 Task: Create Card Brand Reputation Monitoring in Board Vendor Management to Workspace Experiential Marketing. Create Card Shareholder Agreements Review in Board Budget Management to Workspace Experiential Marketing. Create Card Brand Reputation Management in Board Social Media Influencer Content Creation and Management to Workspace Experiential Marketing
Action: Mouse moved to (115, 472)
Screenshot: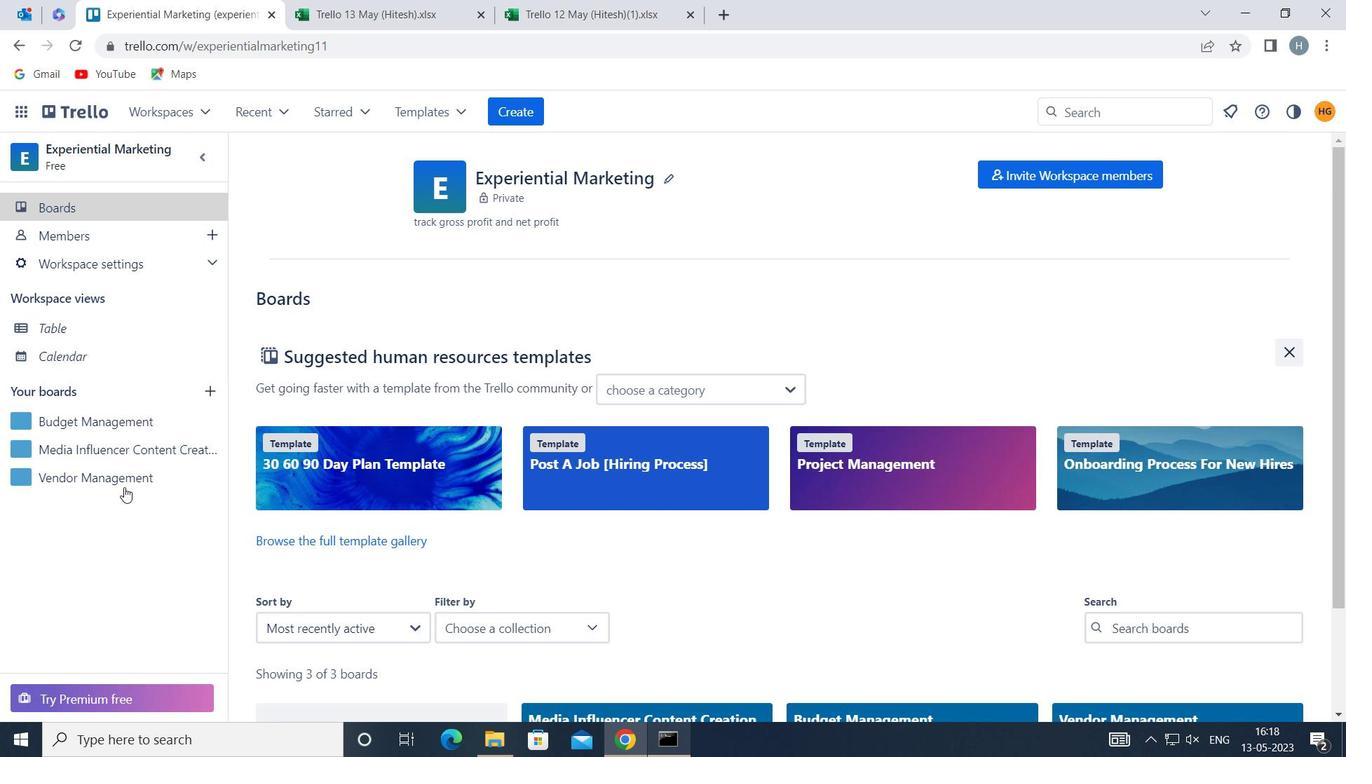 
Action: Mouse pressed left at (115, 472)
Screenshot: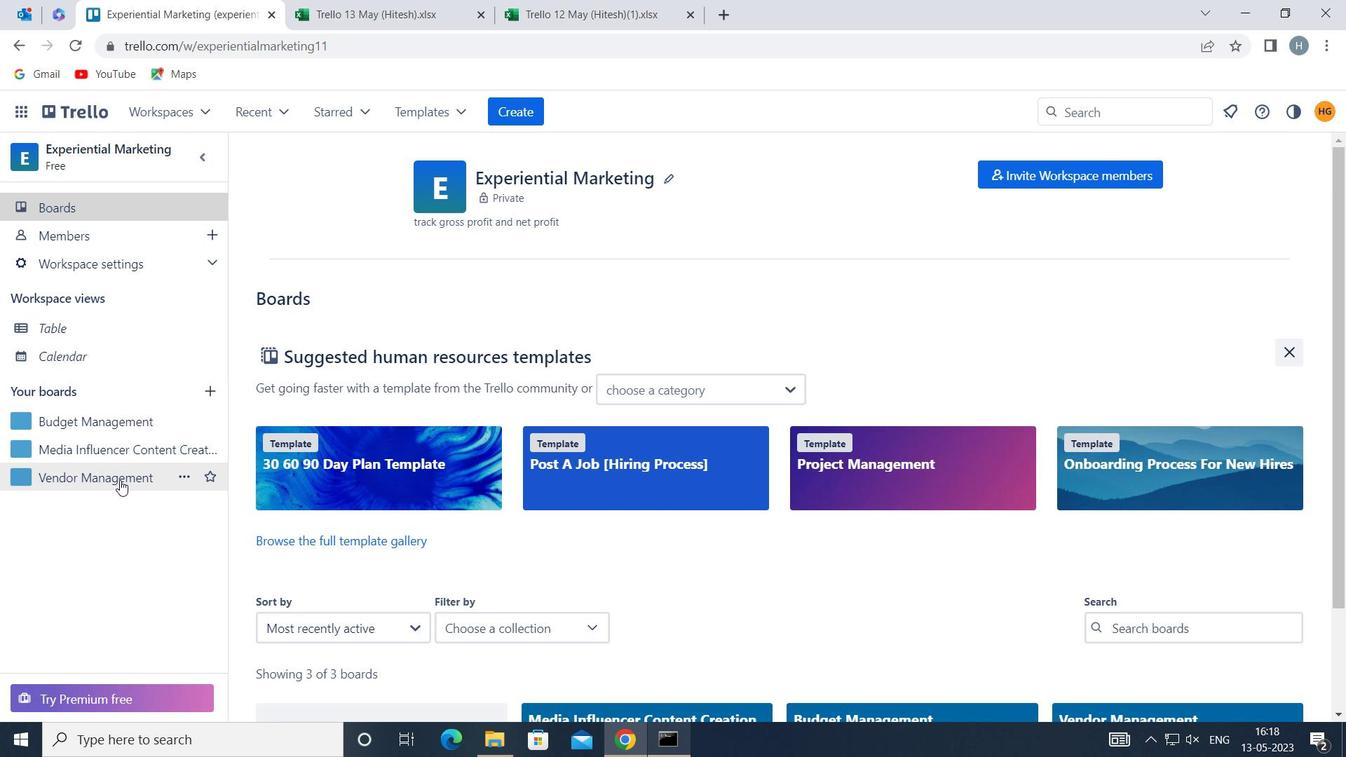 
Action: Mouse moved to (328, 257)
Screenshot: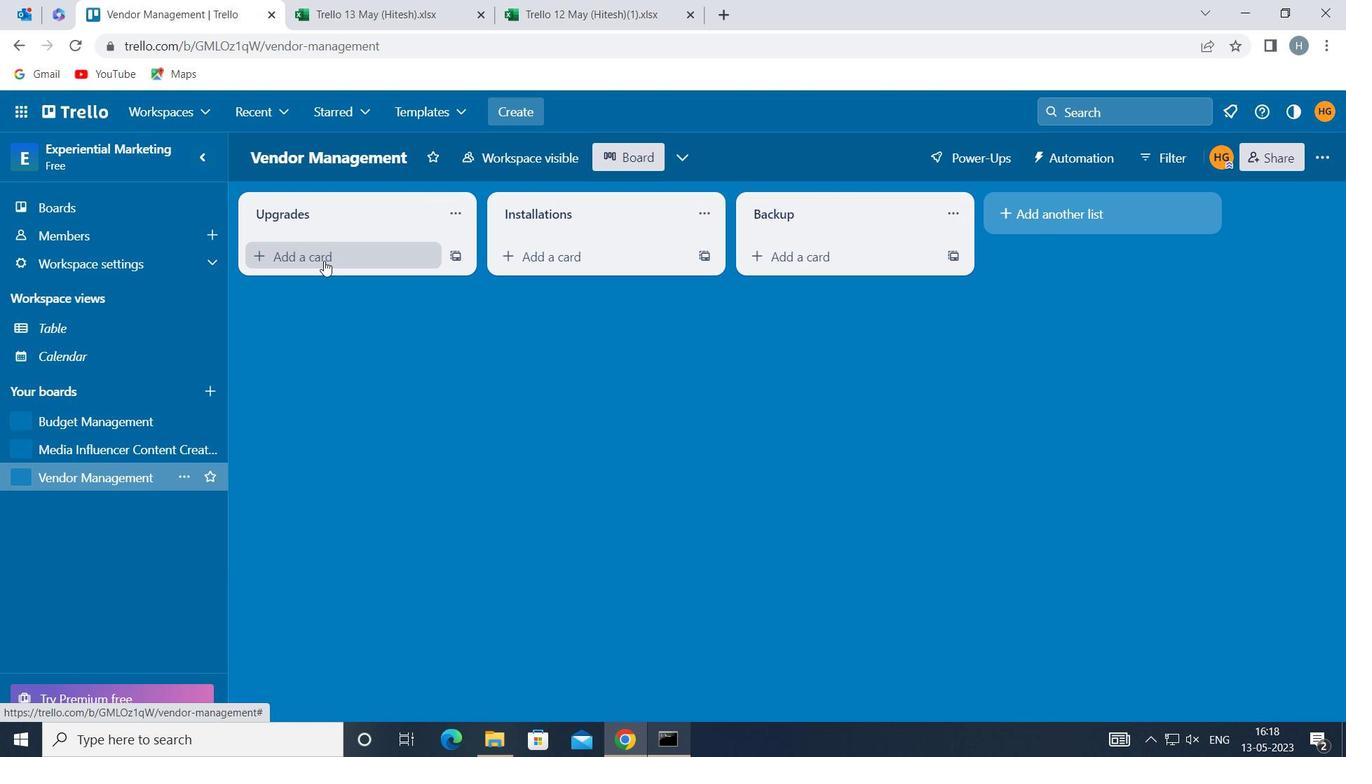 
Action: Mouse pressed left at (328, 257)
Screenshot: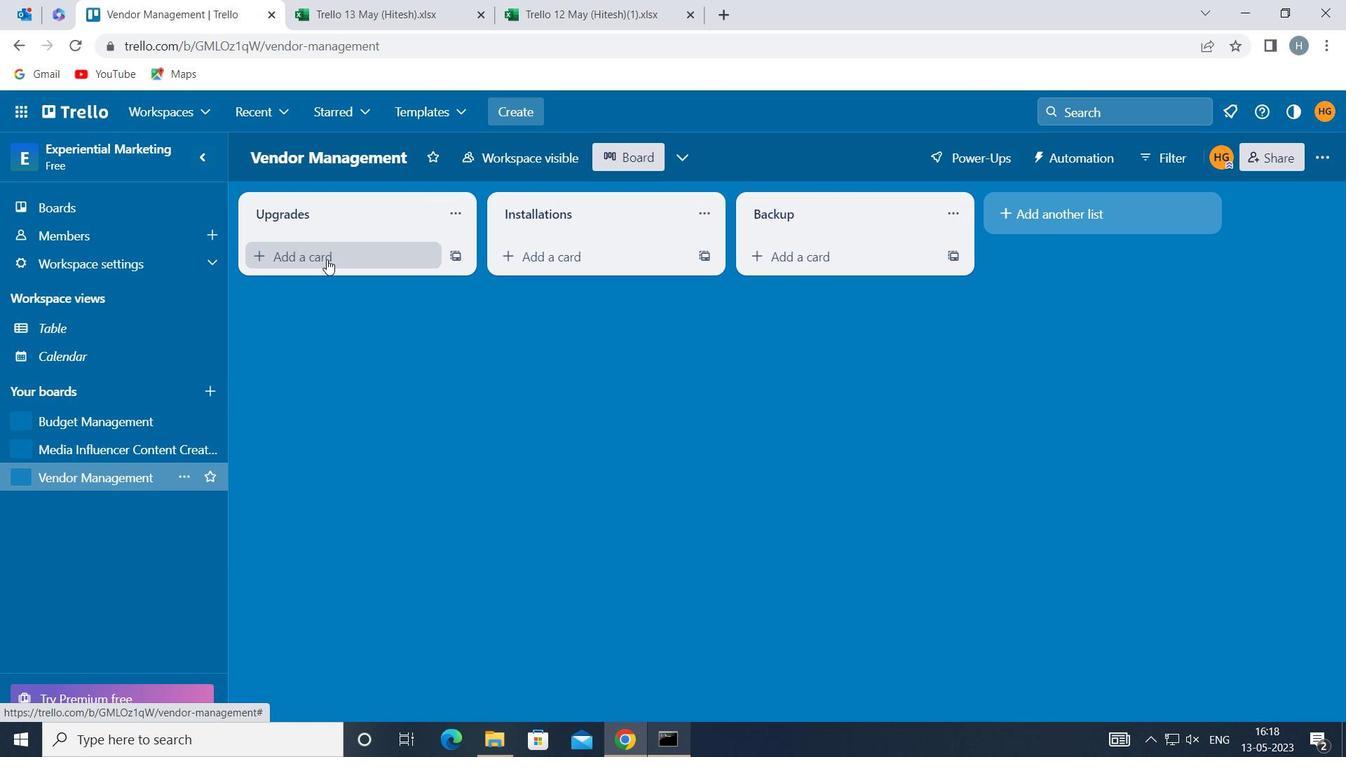 
Action: Key pressed <Key.shift>BRAND<Key.space><Key.shift>REPUTATION<Key.space><Key.shift><Key.shift>MONITORING
Screenshot: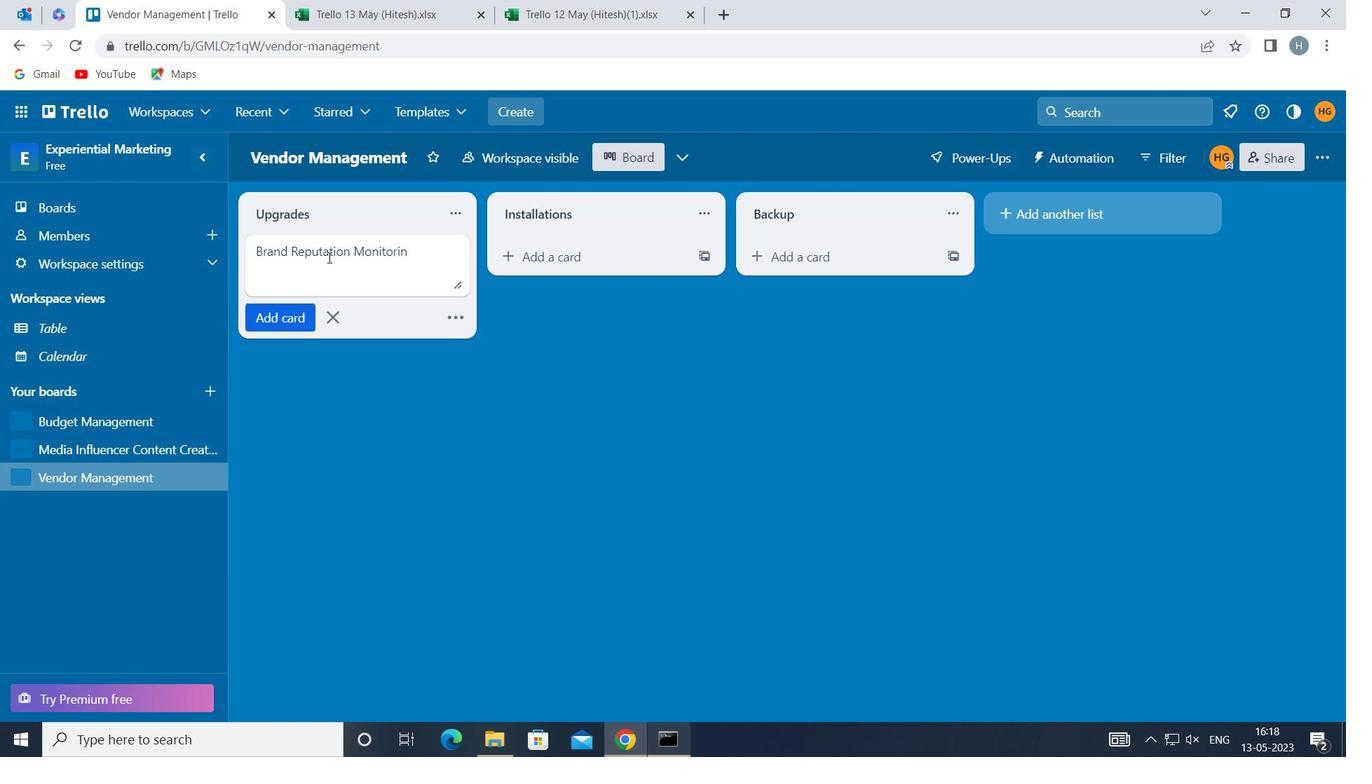 
Action: Mouse moved to (278, 319)
Screenshot: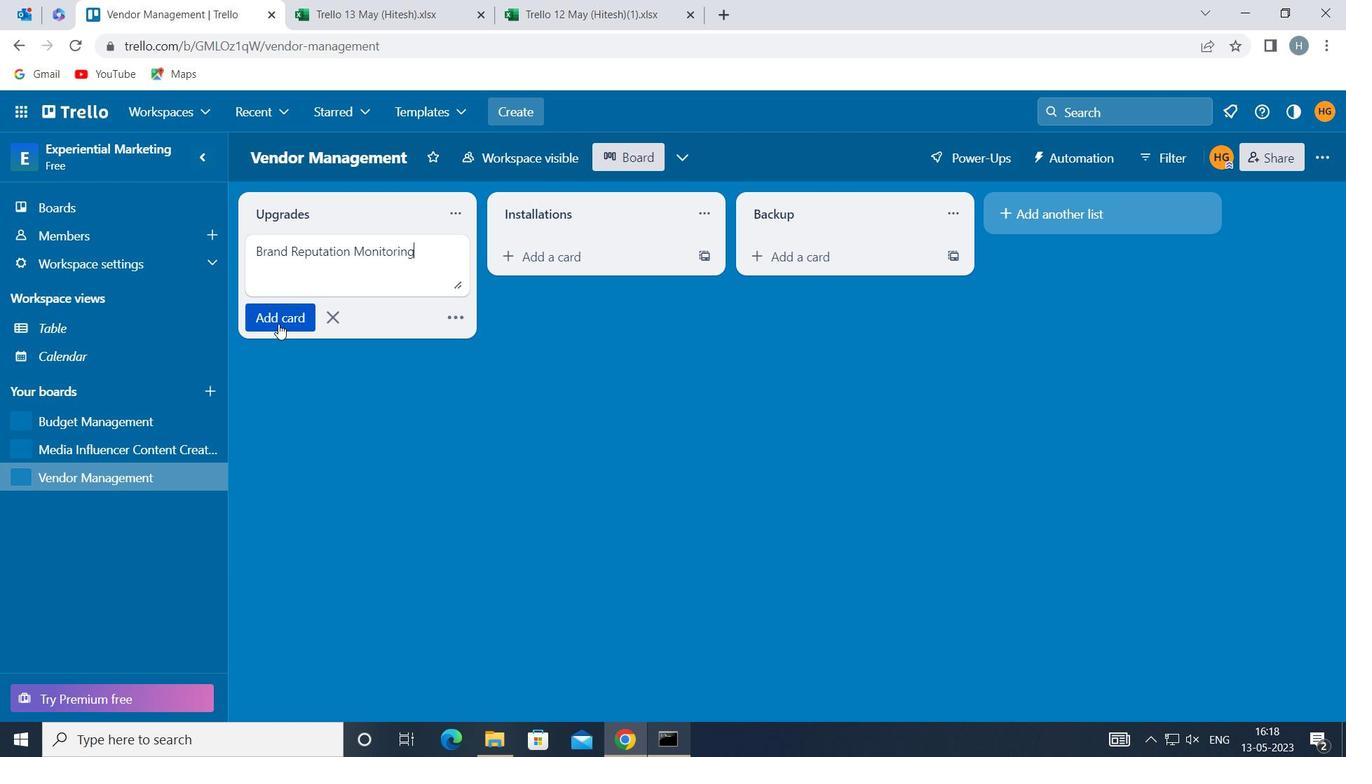 
Action: Mouse pressed left at (278, 319)
Screenshot: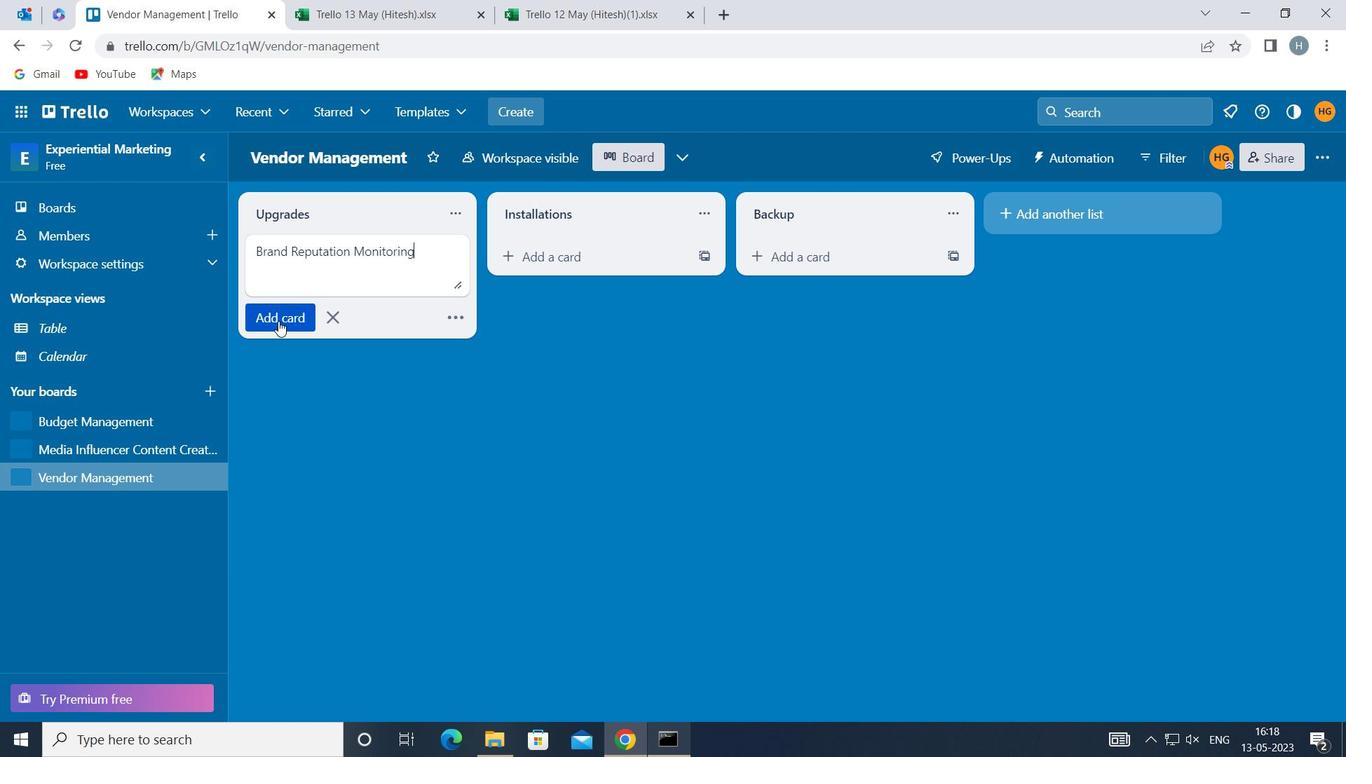 
Action: Mouse moved to (286, 392)
Screenshot: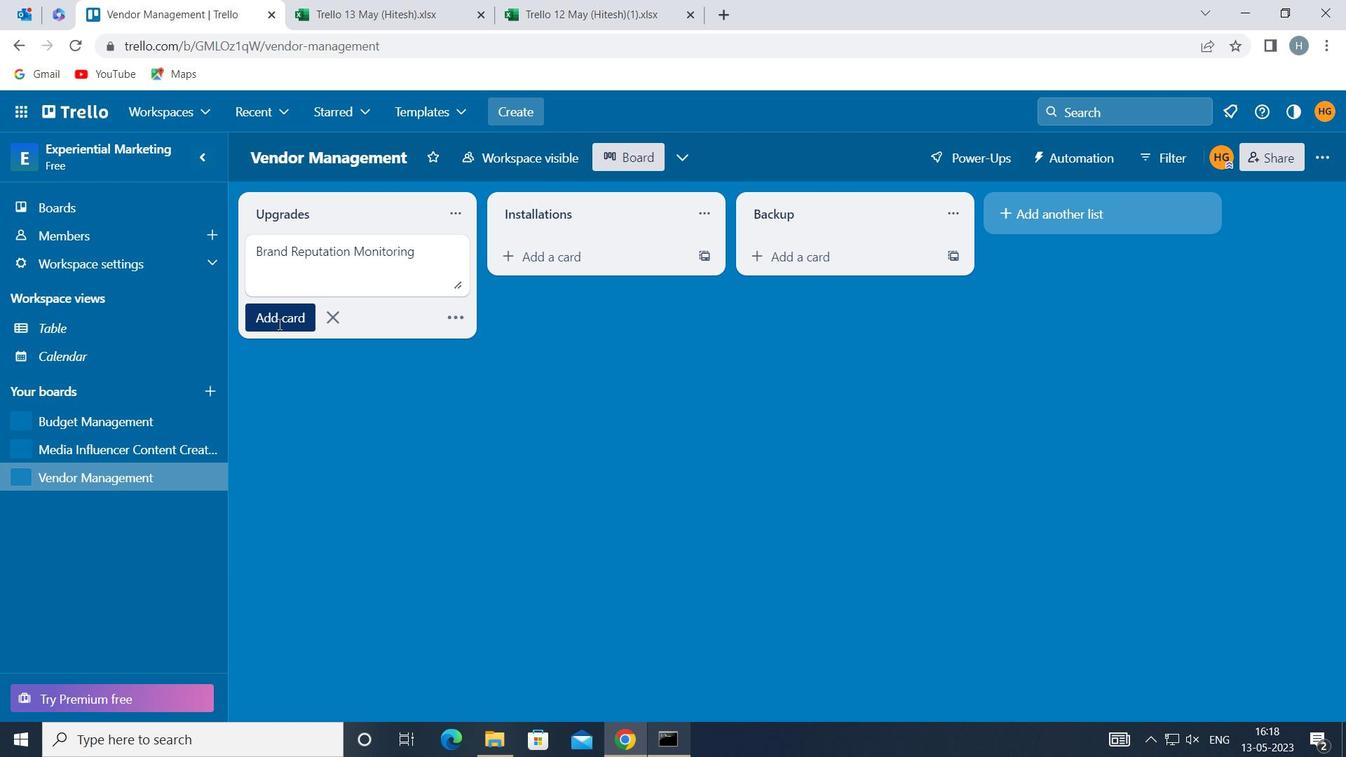 
Action: Mouse pressed left at (286, 392)
Screenshot: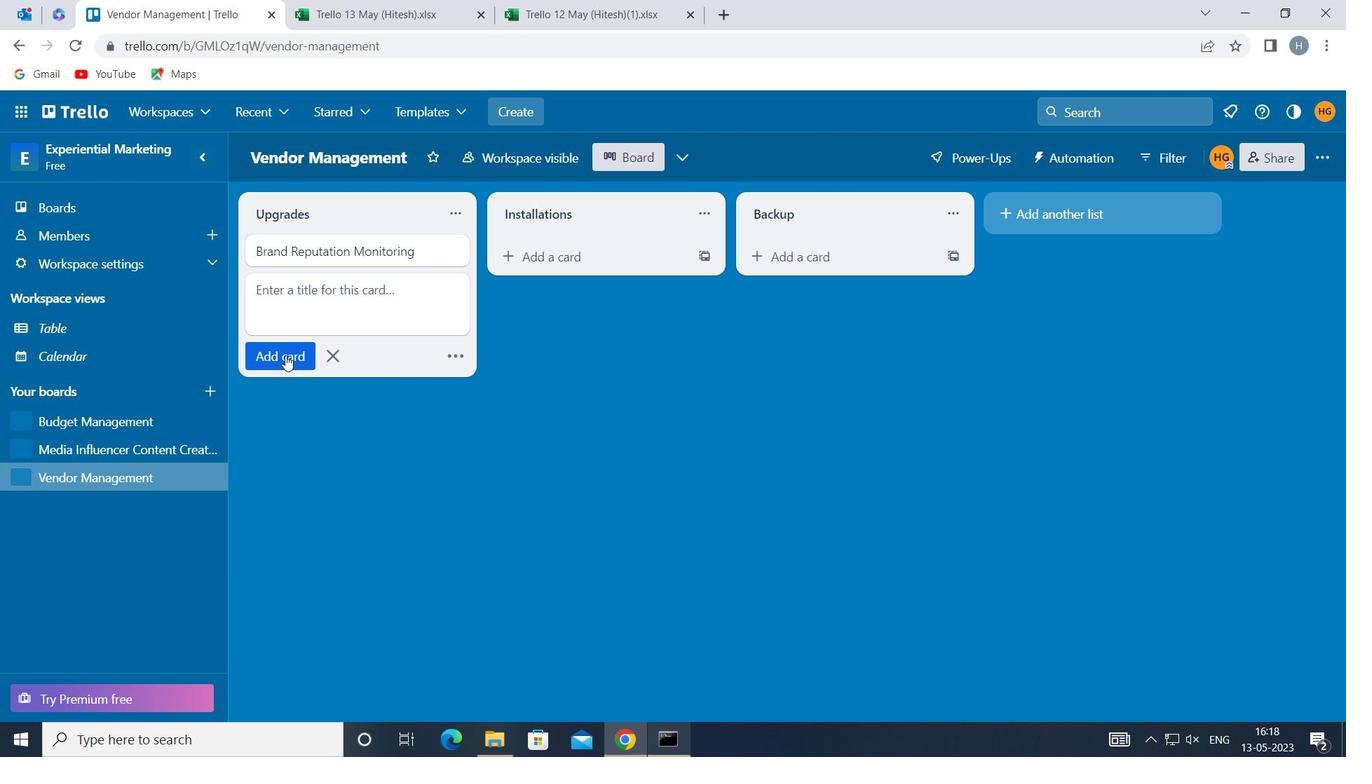 
Action: Mouse moved to (104, 416)
Screenshot: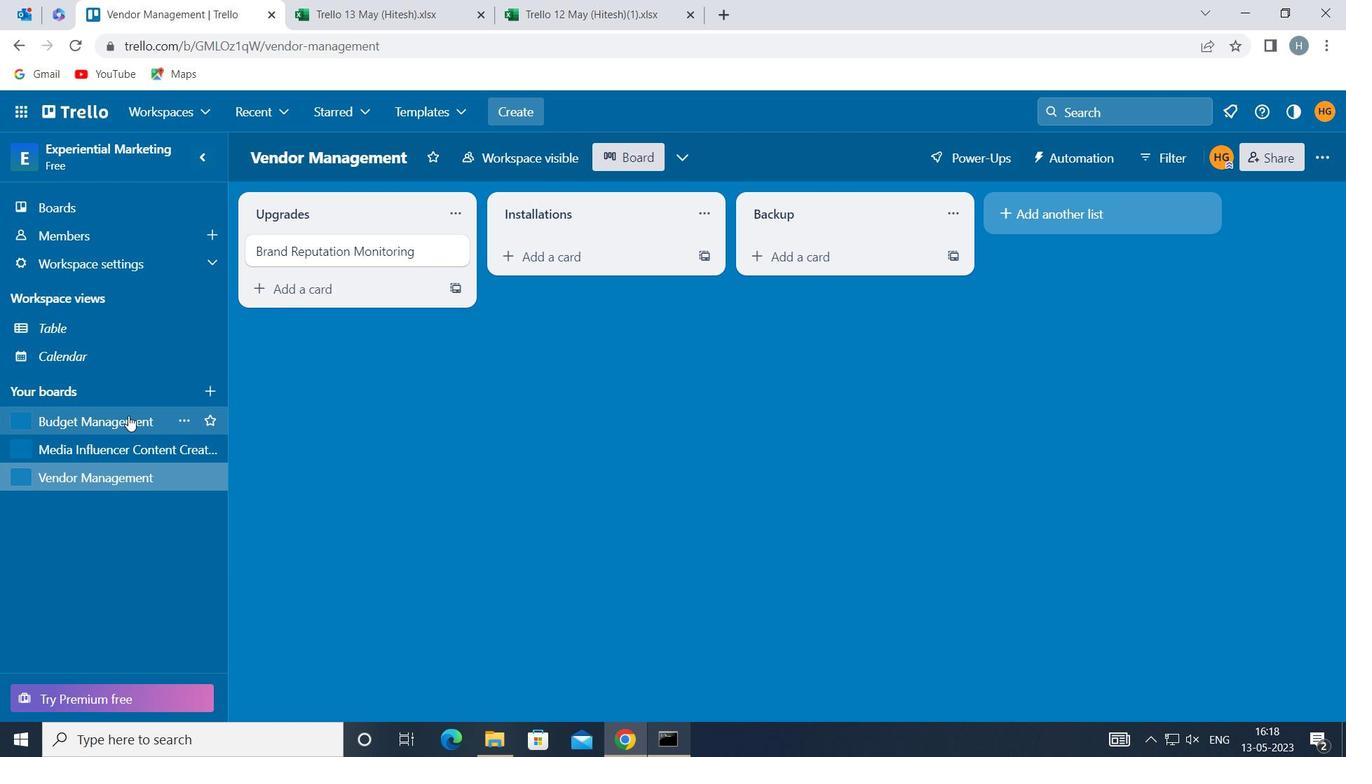 
Action: Mouse pressed left at (104, 416)
Screenshot: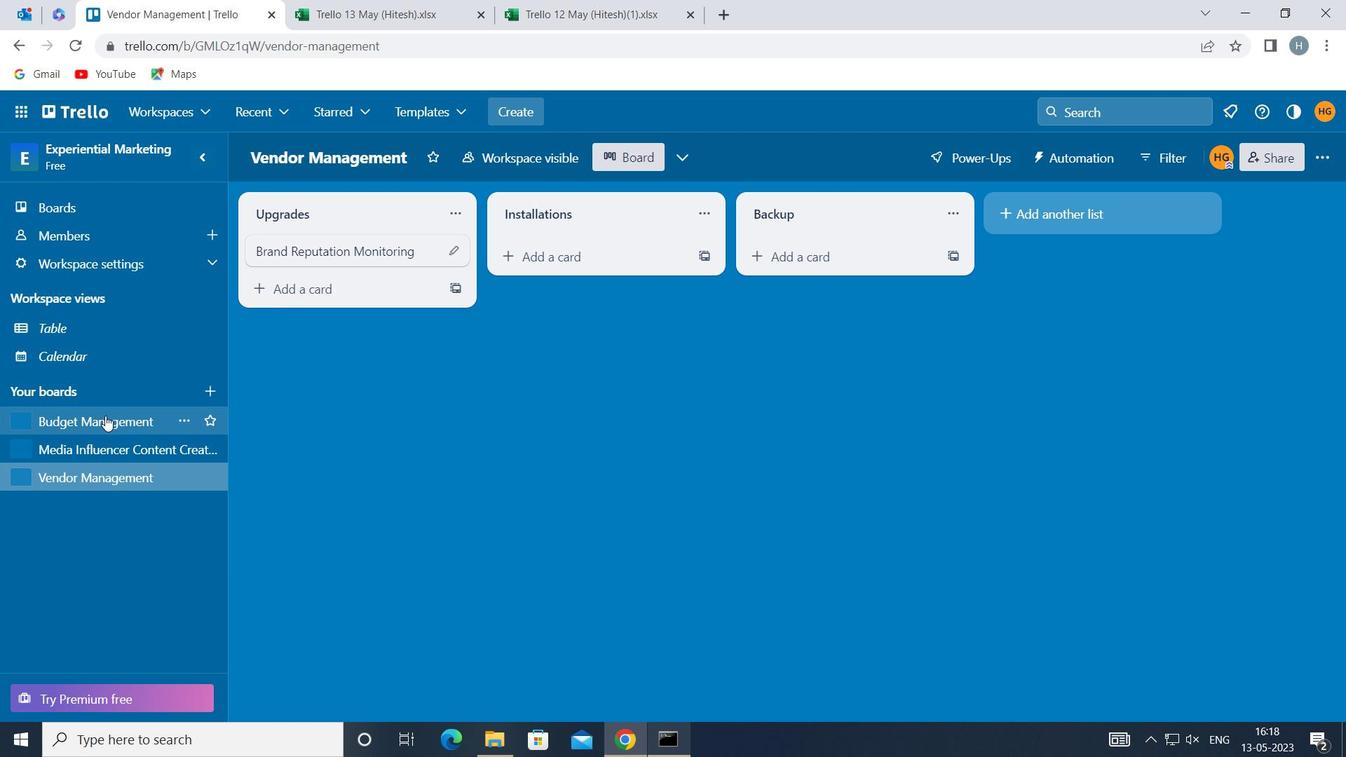 
Action: Mouse moved to (322, 255)
Screenshot: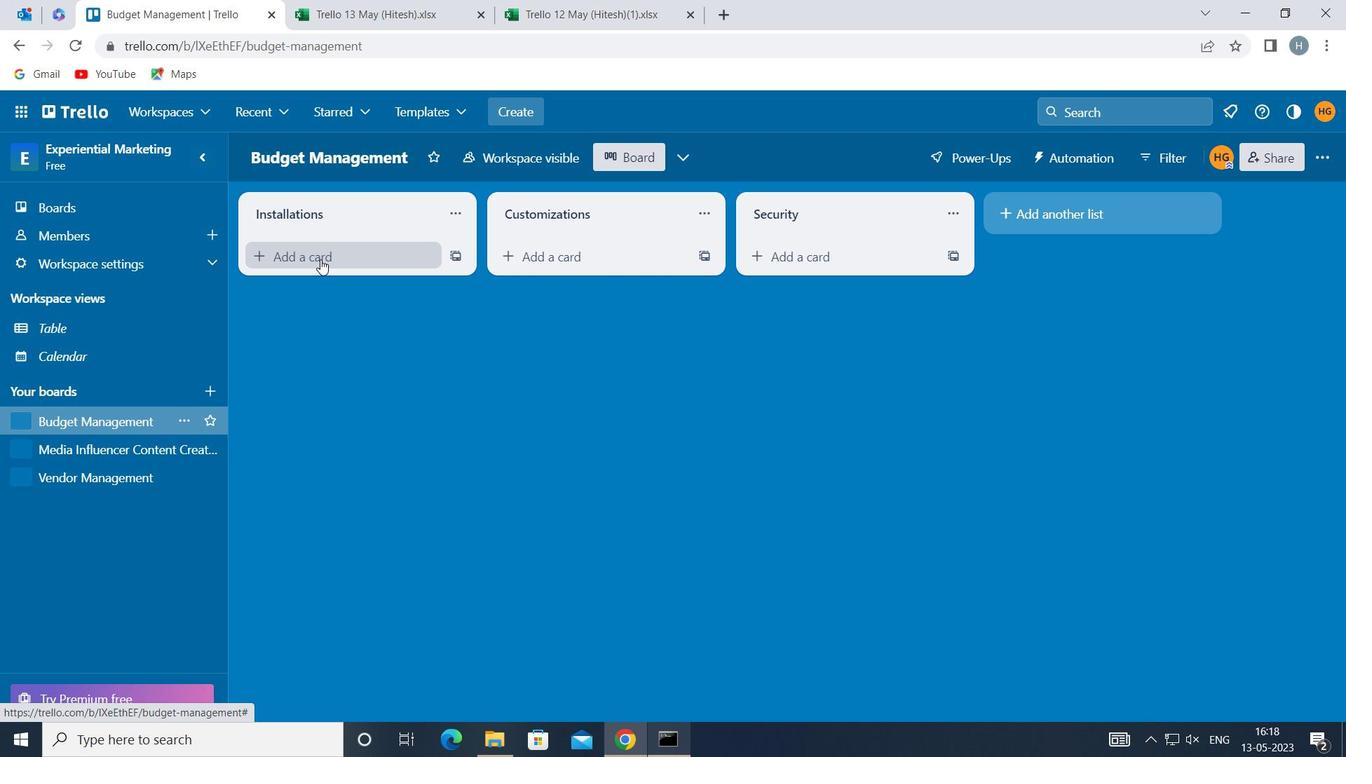 
Action: Mouse pressed left at (322, 255)
Screenshot: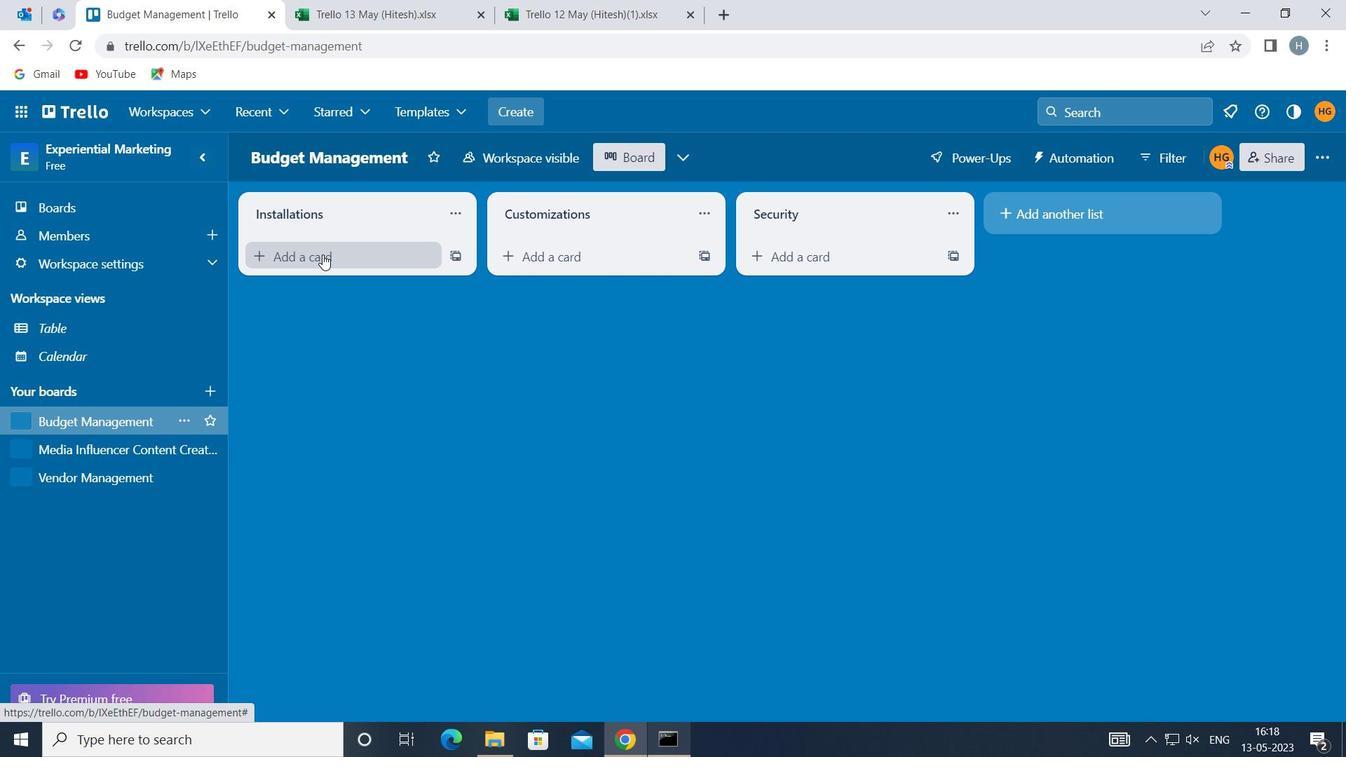
Action: Key pressed <Key.shift>SHAREHOLDER<Key.space><Key.shift>AGREEMENTS<Key.space><Key.shift>REVIEW
Screenshot: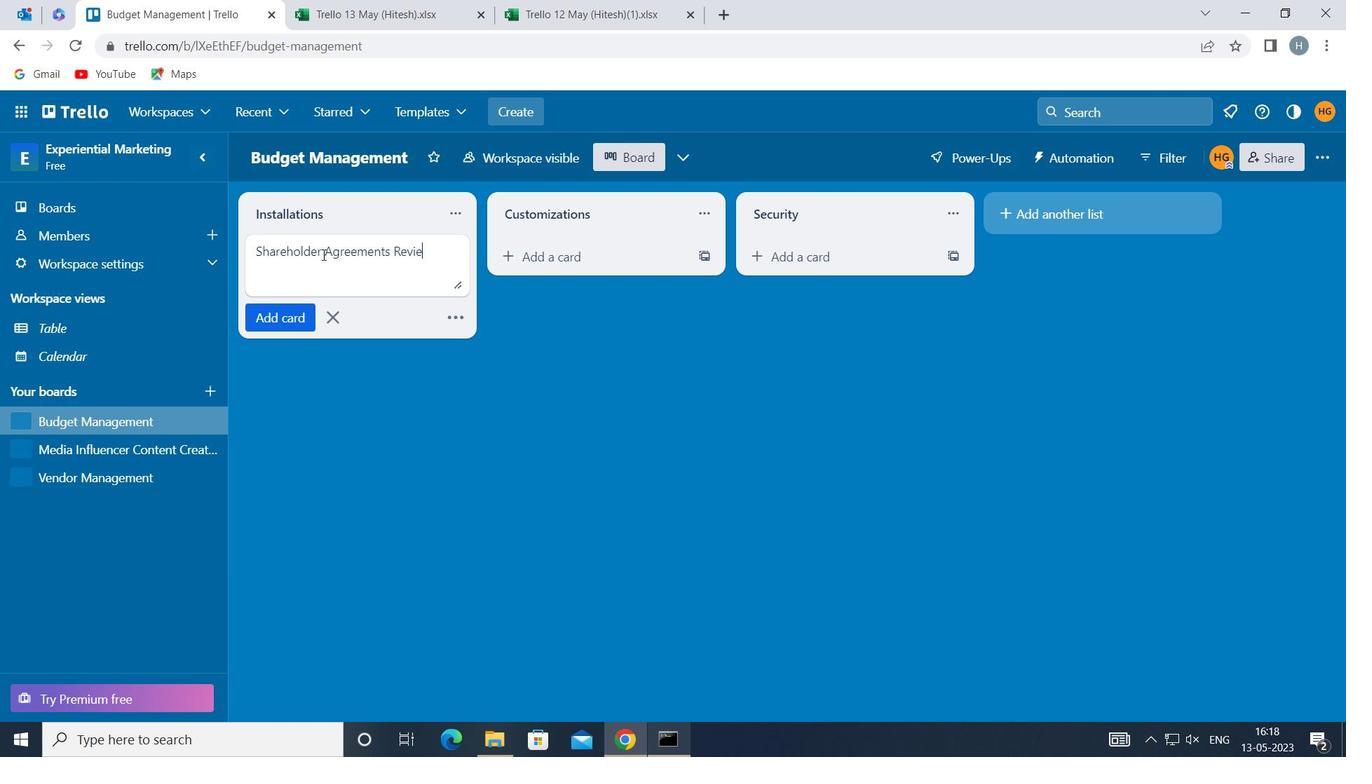 
Action: Mouse moved to (278, 314)
Screenshot: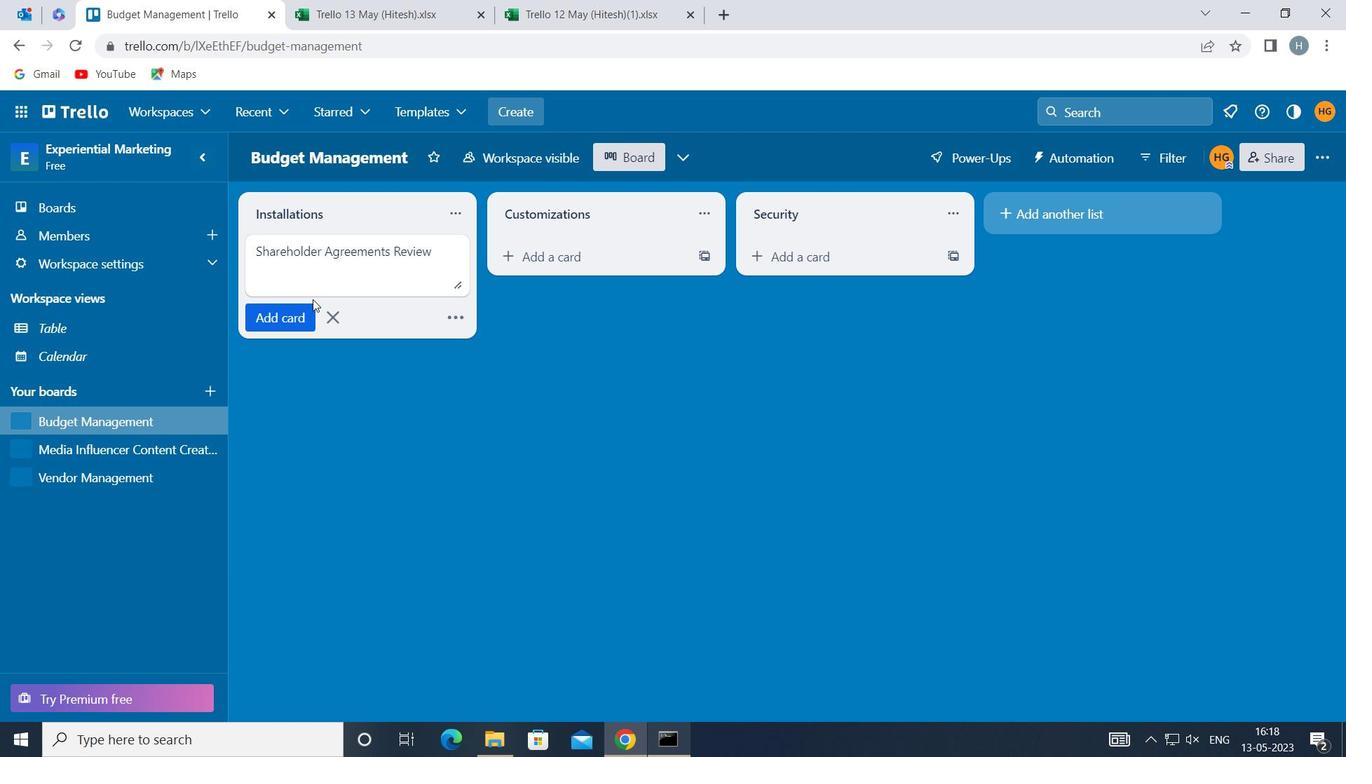 
Action: Mouse pressed left at (278, 314)
Screenshot: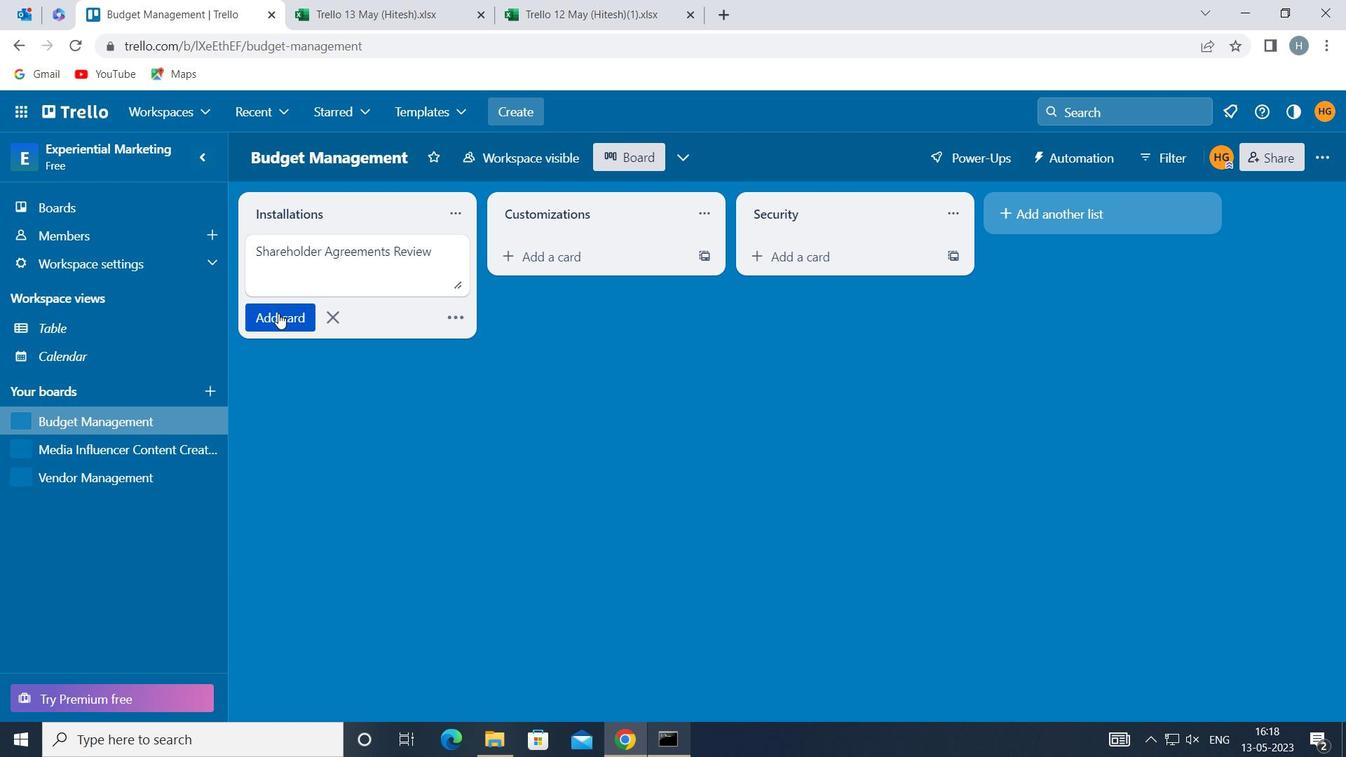 
Action: Mouse moved to (298, 407)
Screenshot: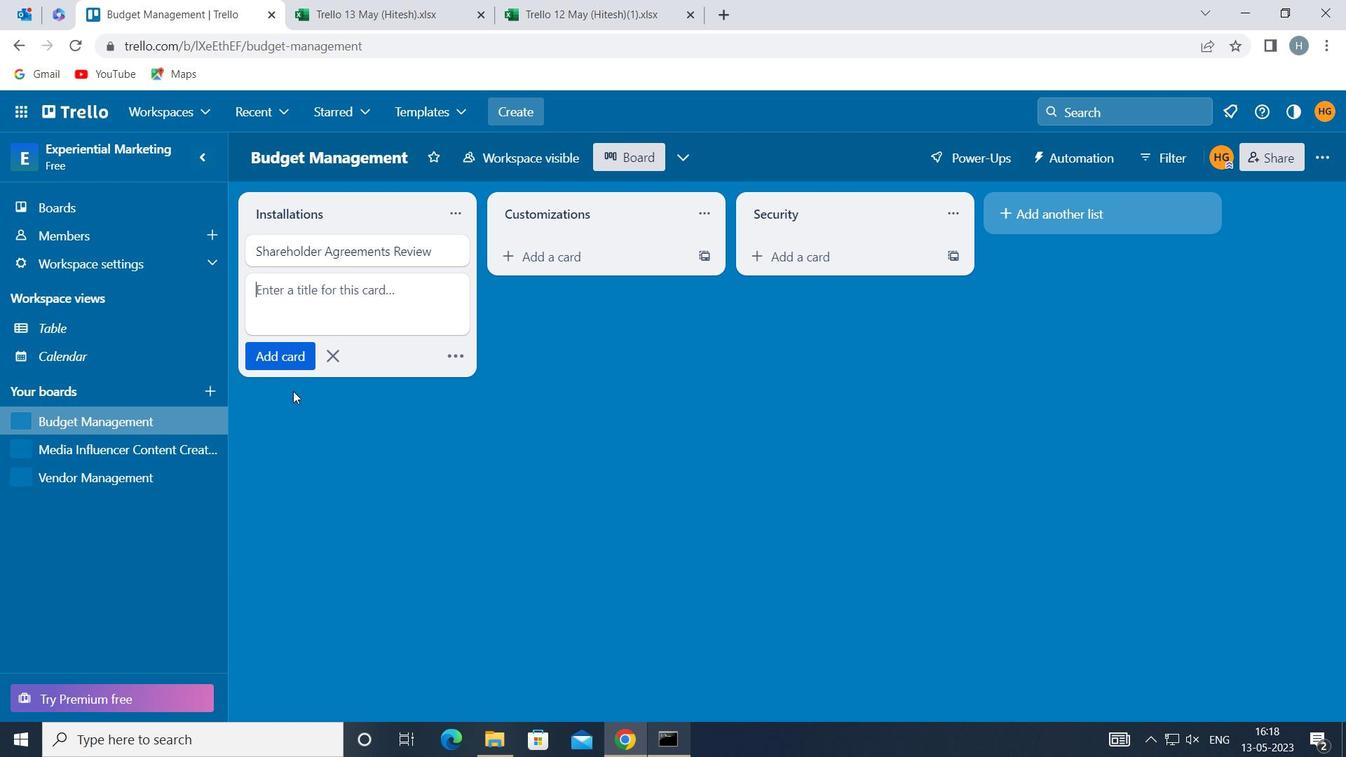 
Action: Mouse pressed left at (298, 407)
Screenshot: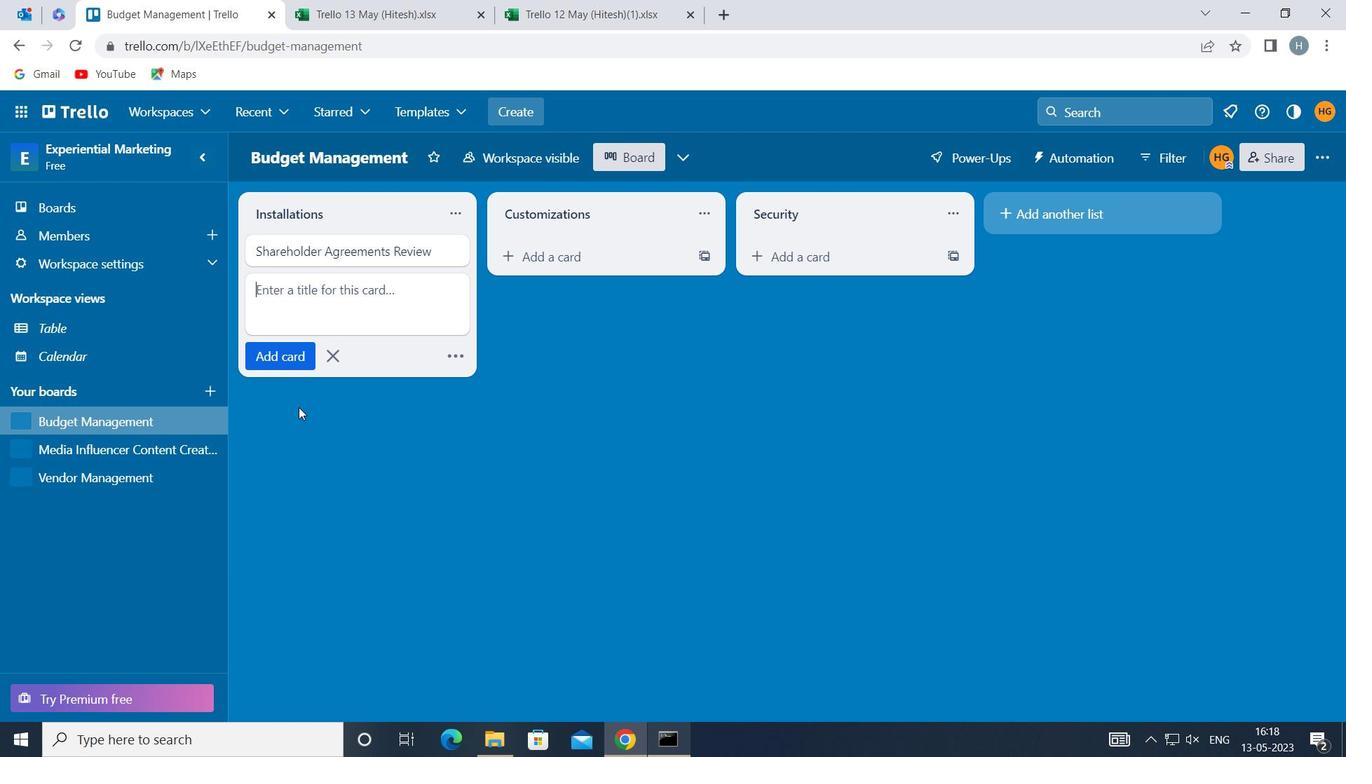 
Action: Mouse moved to (91, 446)
Screenshot: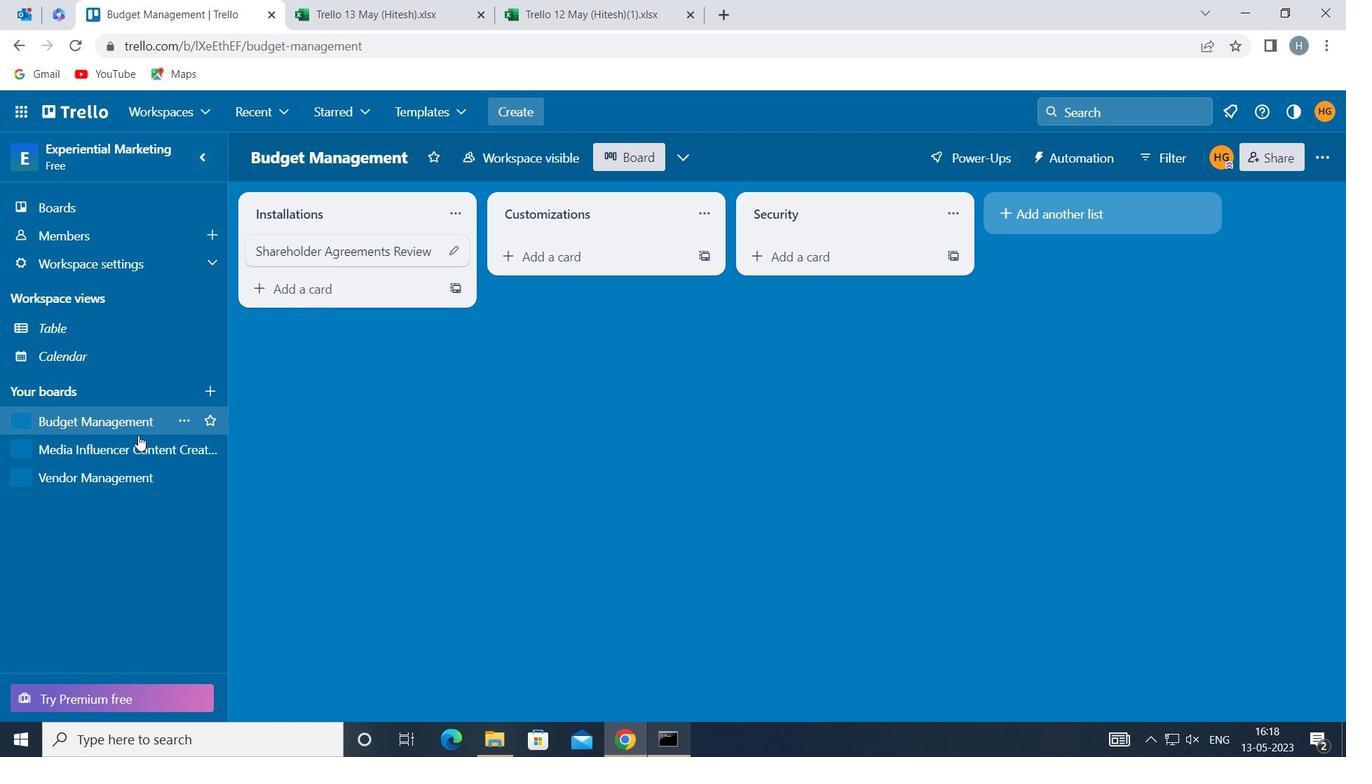 
Action: Mouse pressed left at (91, 446)
Screenshot: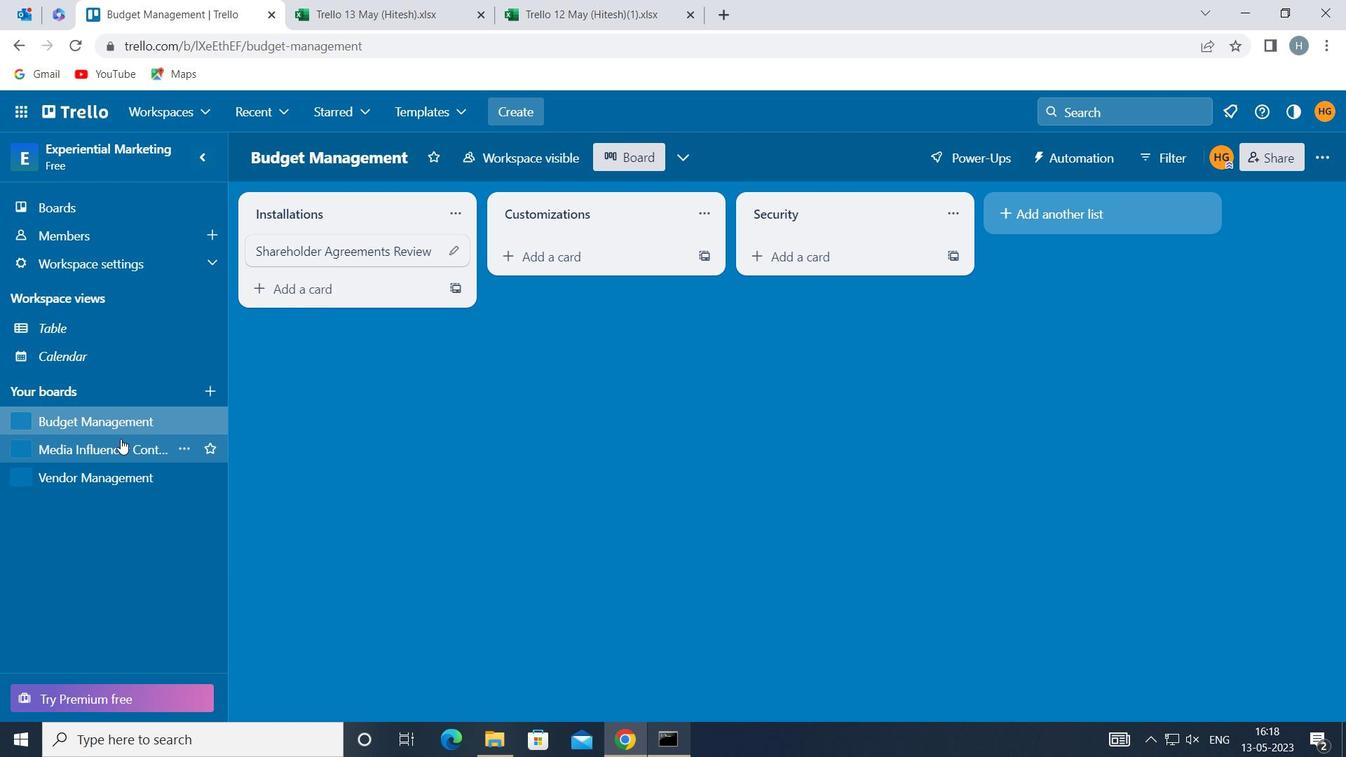 
Action: Mouse moved to (343, 258)
Screenshot: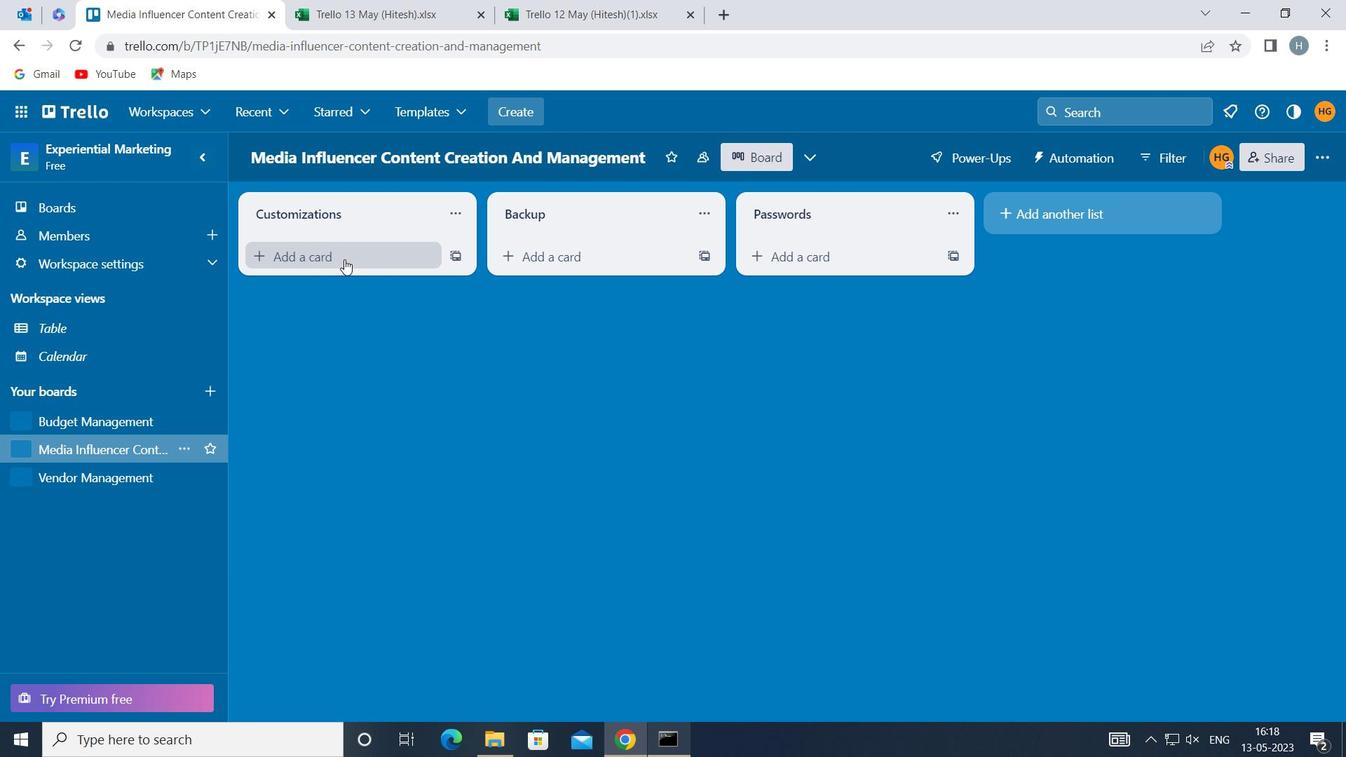 
Action: Mouse pressed left at (343, 258)
Screenshot: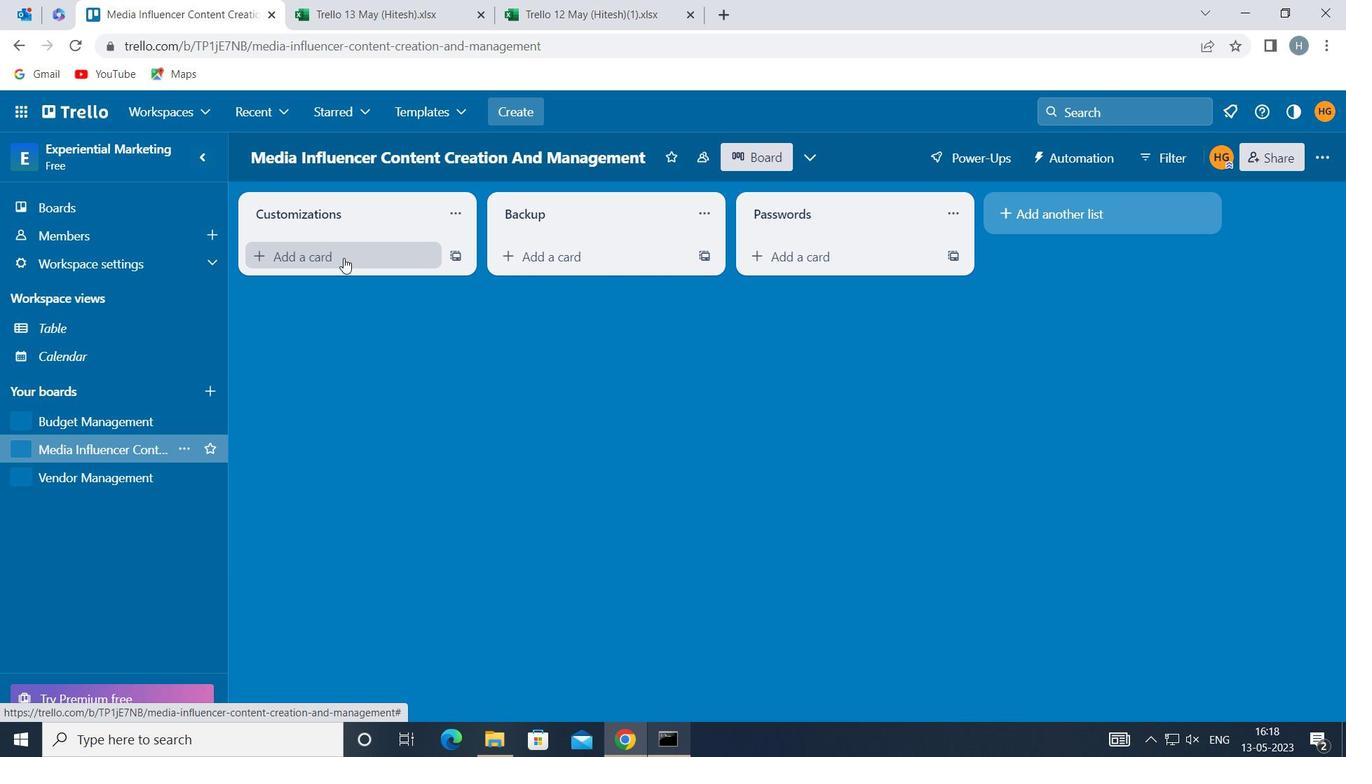 
Action: Key pressed <Key.shift><Key.shift><Key.shift>BRAND<Key.space><Key.shift>REPUTATION<Key.space><Key.shift_r><Key.shift_r><Key.shift_r>MANAGEMENT
Screenshot: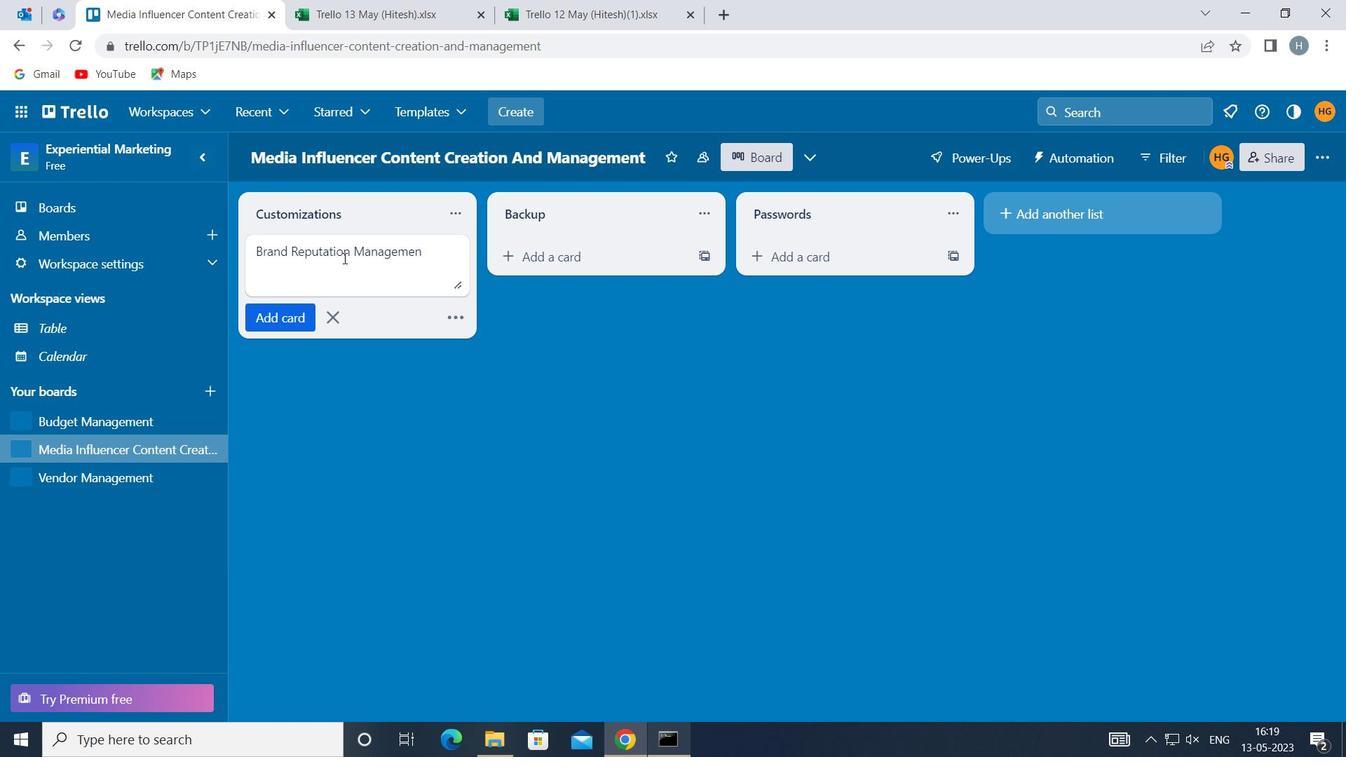 
Action: Mouse moved to (277, 317)
Screenshot: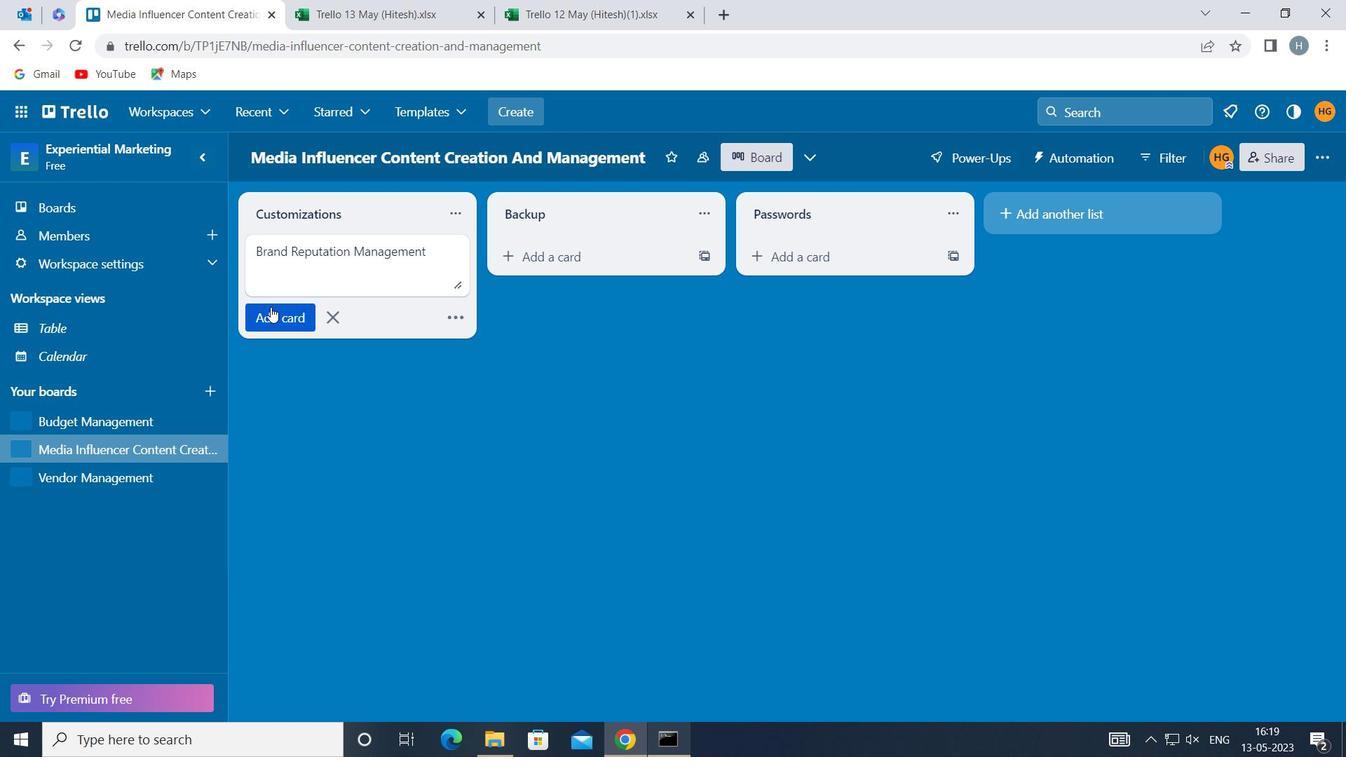 
Action: Mouse pressed left at (277, 317)
Screenshot: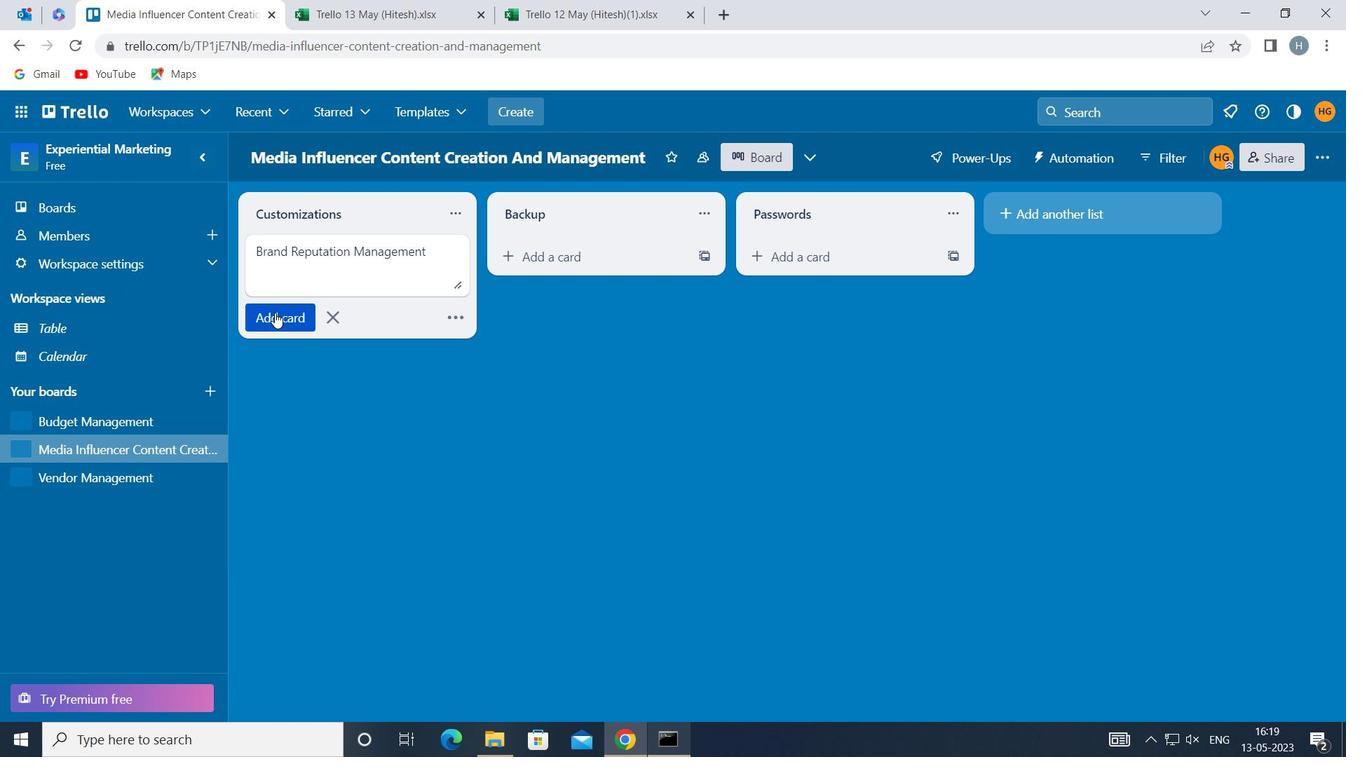 
Action: Mouse moved to (431, 455)
Screenshot: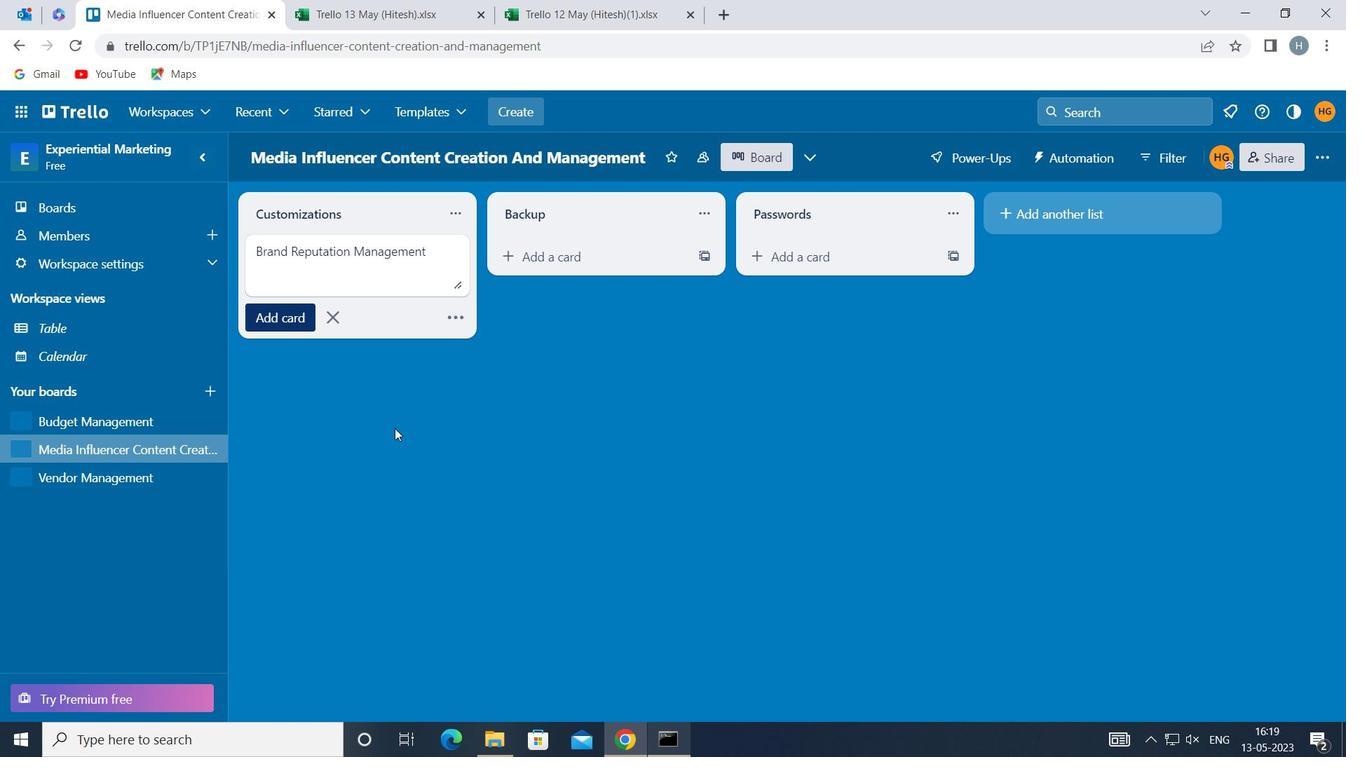 
Action: Mouse pressed left at (431, 455)
Screenshot: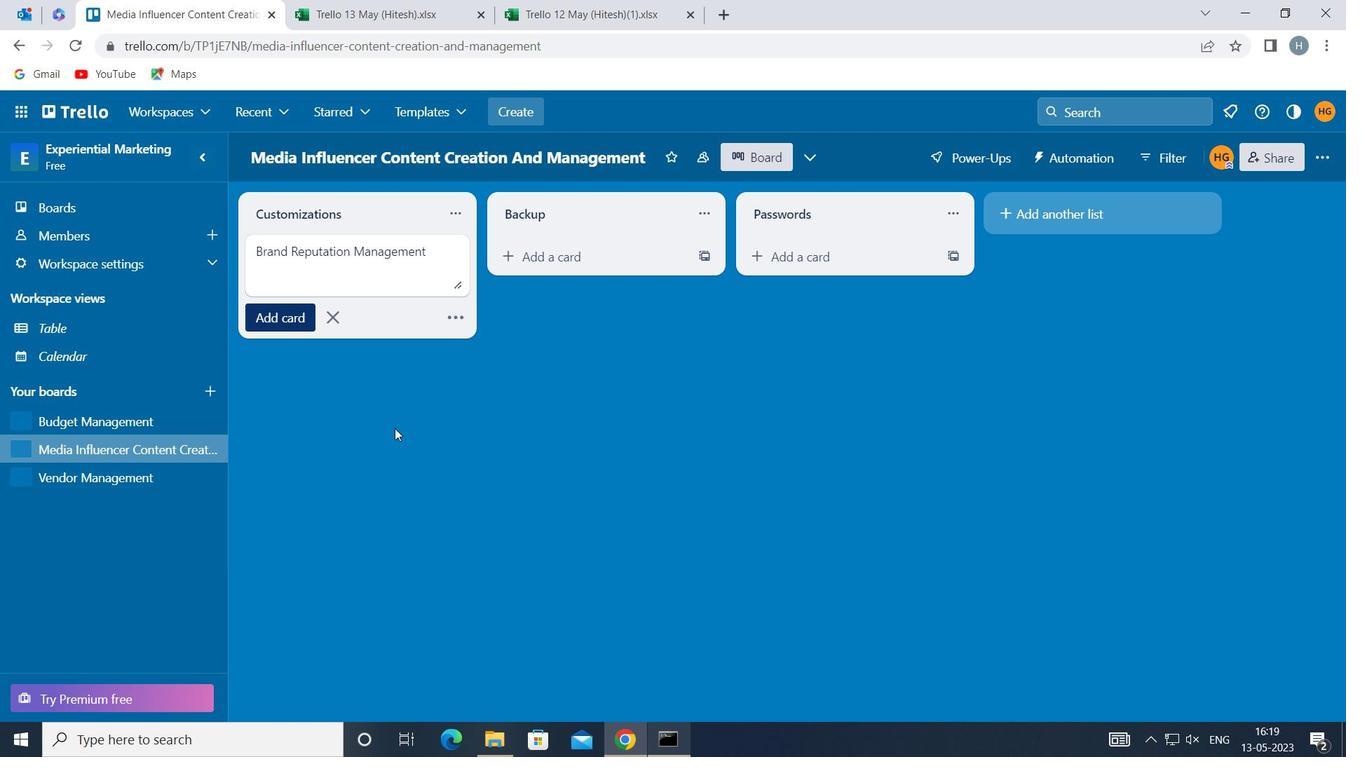 
Action: Mouse moved to (430, 450)
Screenshot: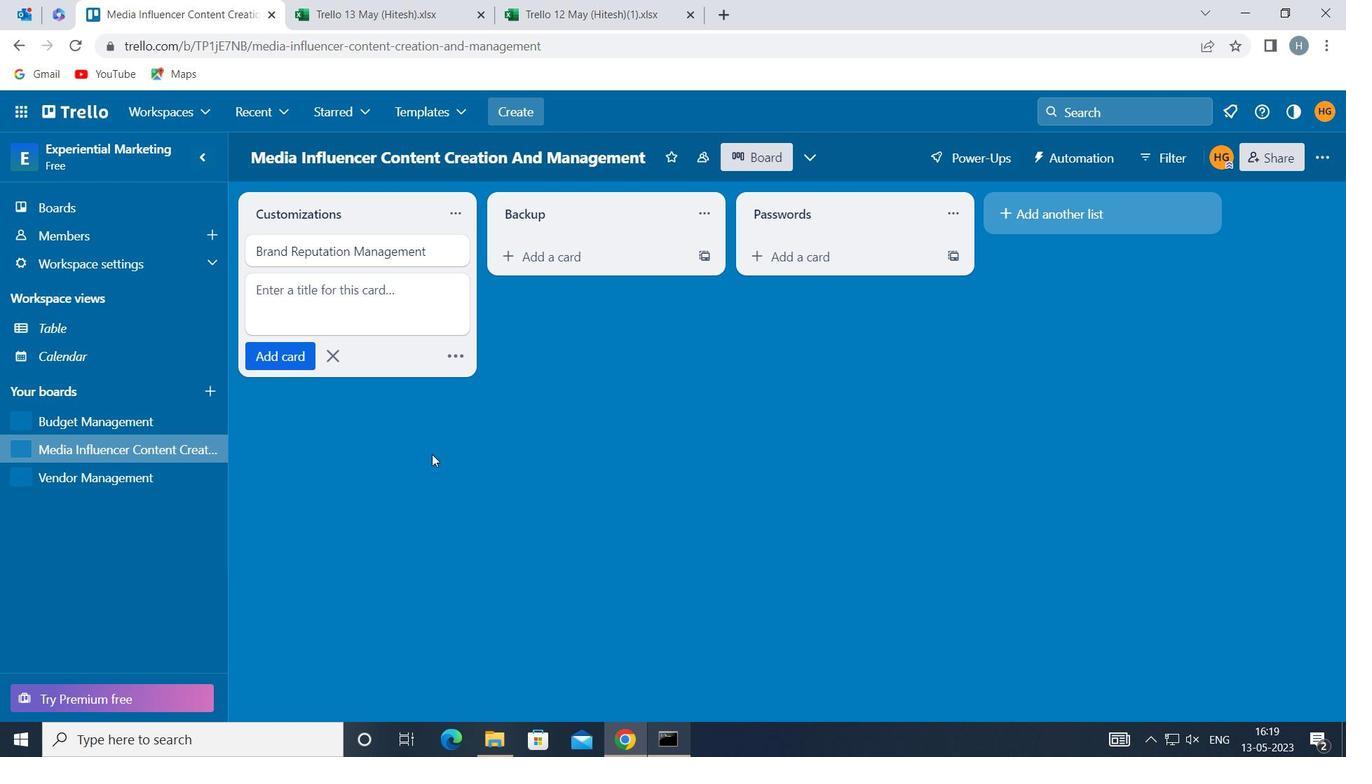 
Action: Key pressed <Key.f8>
Screenshot: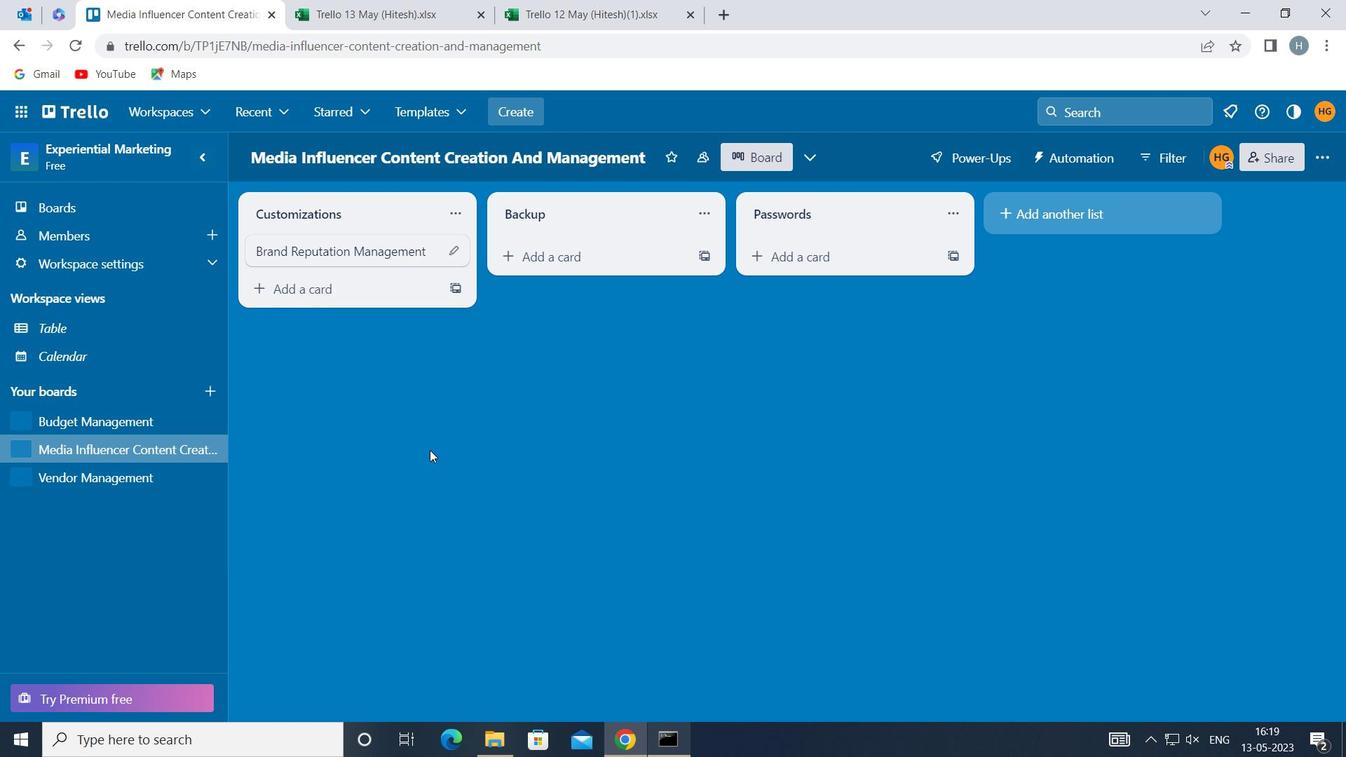 
